 Task: Add Nubian Heritage Coconut & Papaya Lotion to the cart.
Action: Mouse moved to (783, 282)
Screenshot: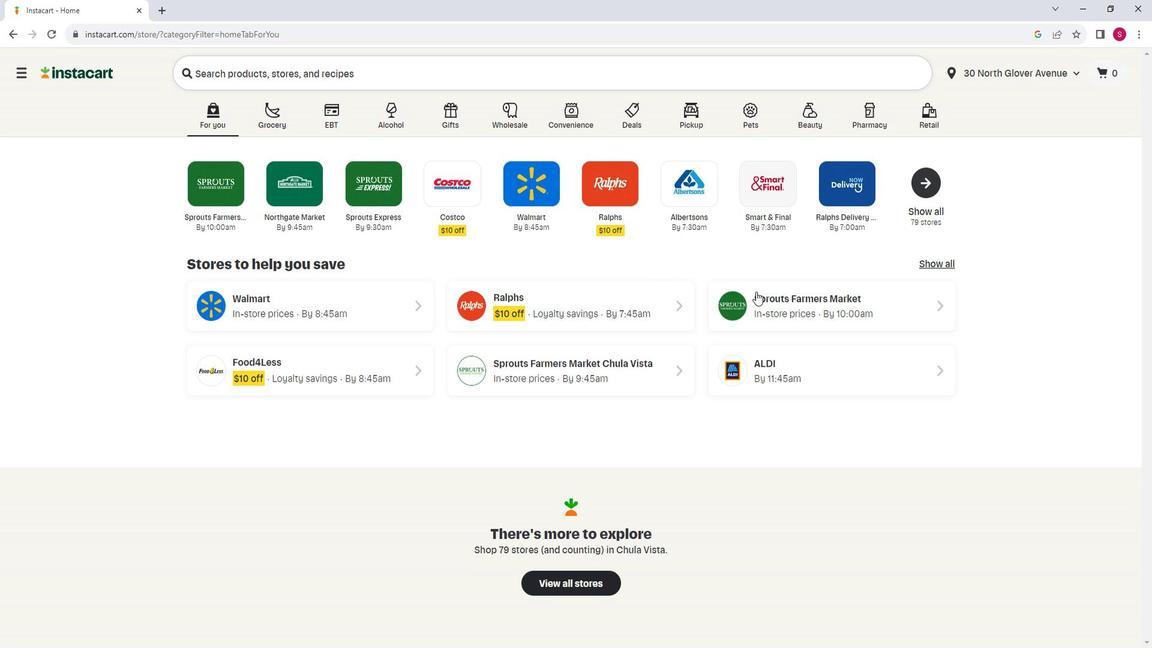 
Action: Mouse pressed left at (783, 282)
Screenshot: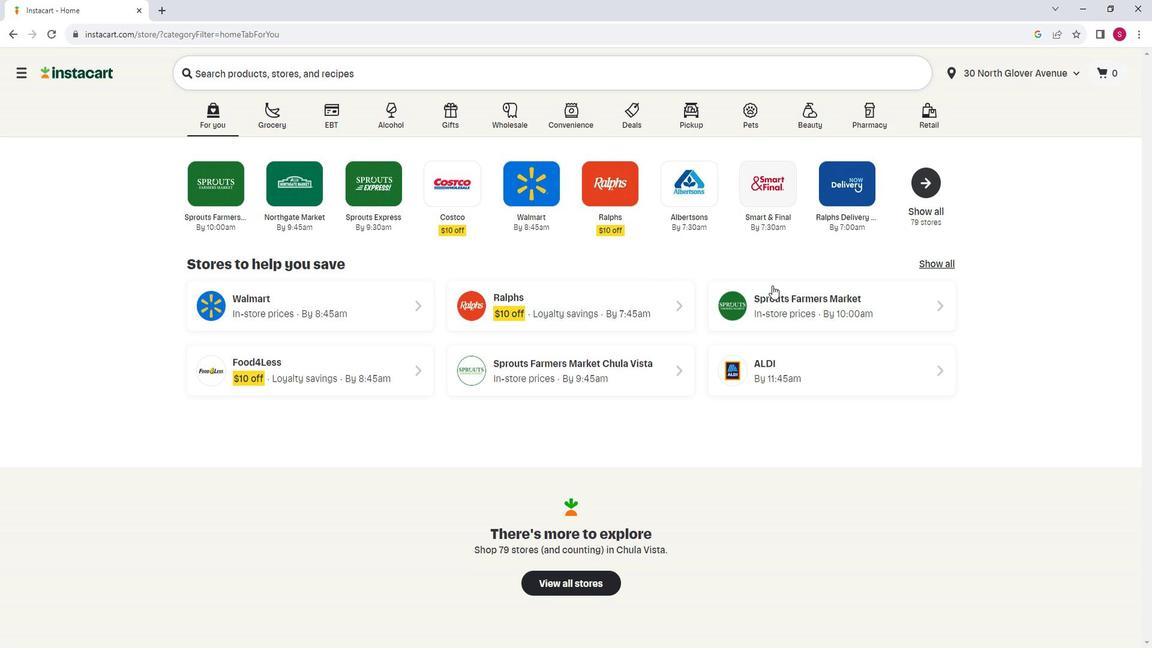 
Action: Mouse moved to (54, 407)
Screenshot: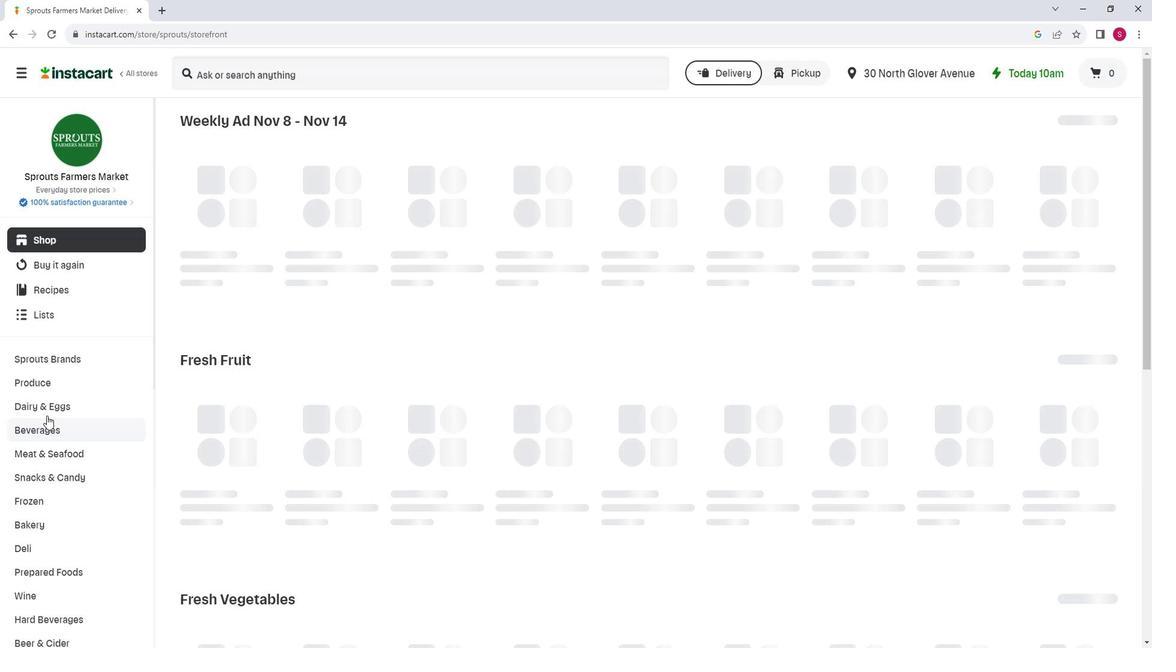 
Action: Mouse scrolled (54, 406) with delta (0, 0)
Screenshot: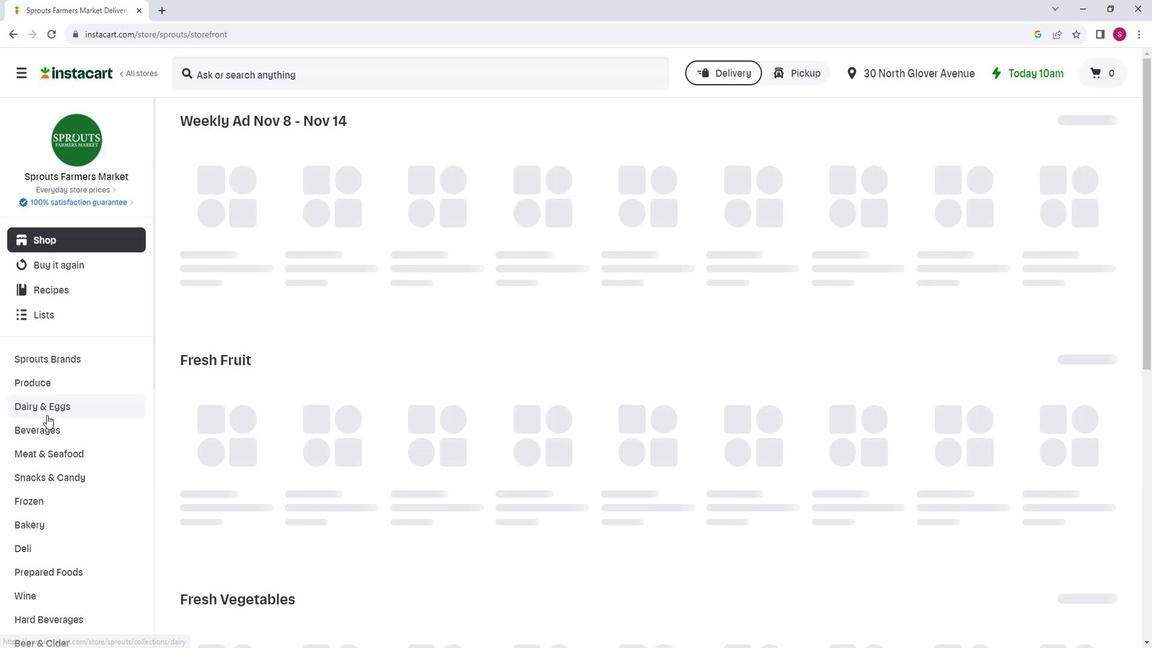 
Action: Mouse scrolled (54, 406) with delta (0, 0)
Screenshot: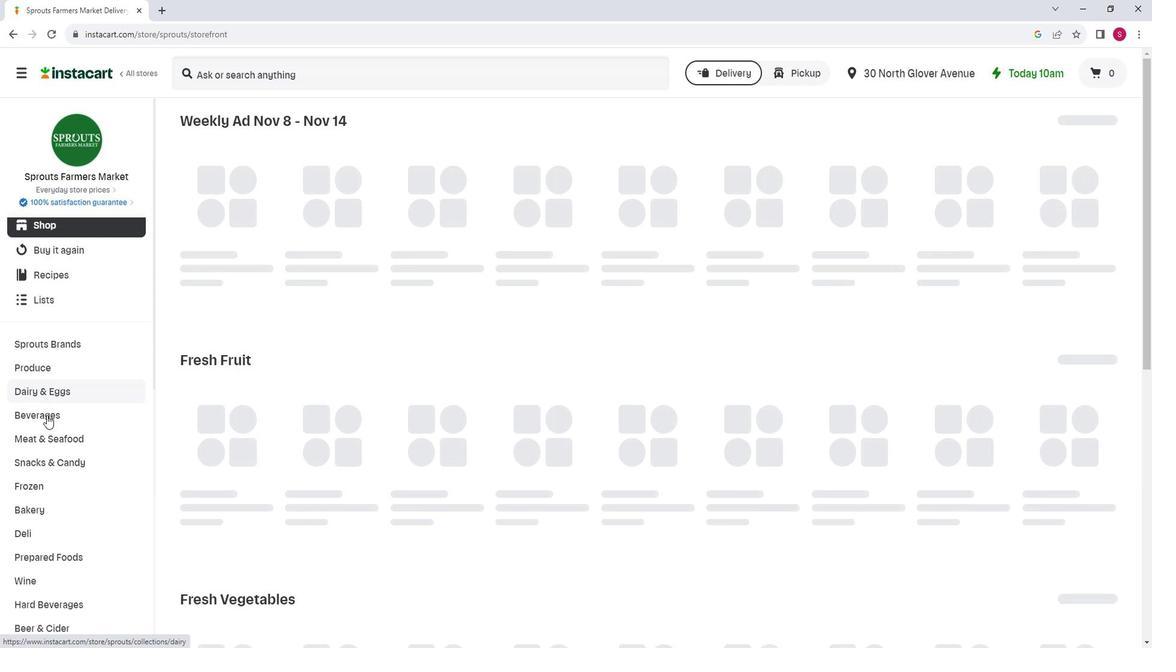
Action: Mouse scrolled (54, 406) with delta (0, 0)
Screenshot: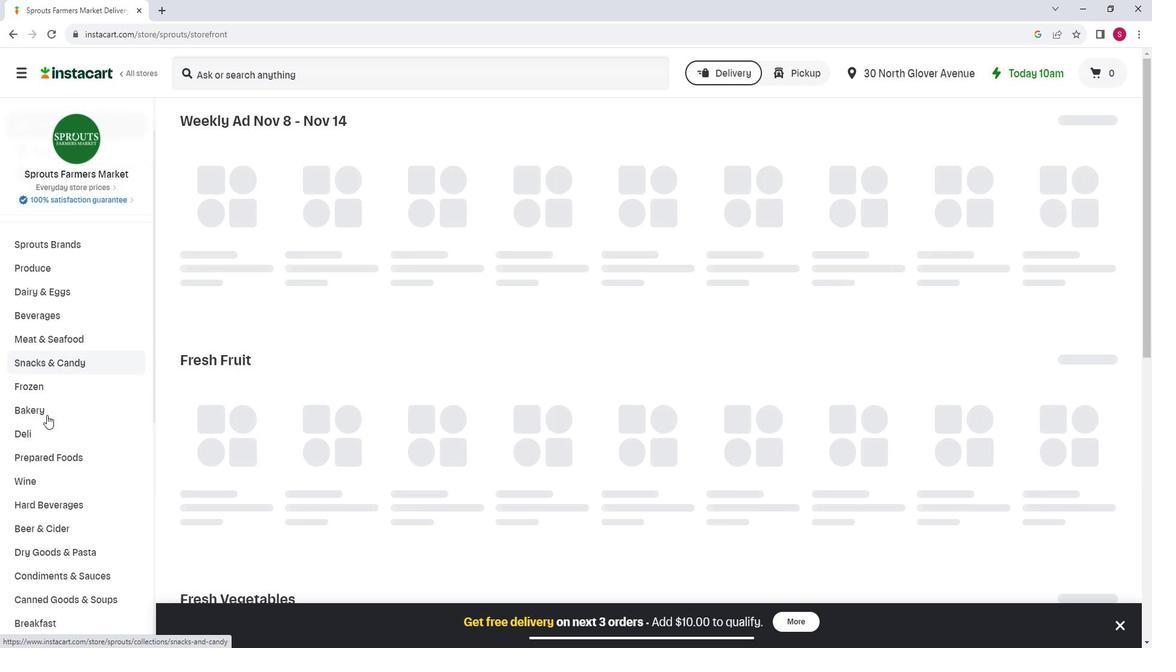 
Action: Mouse scrolled (54, 406) with delta (0, 0)
Screenshot: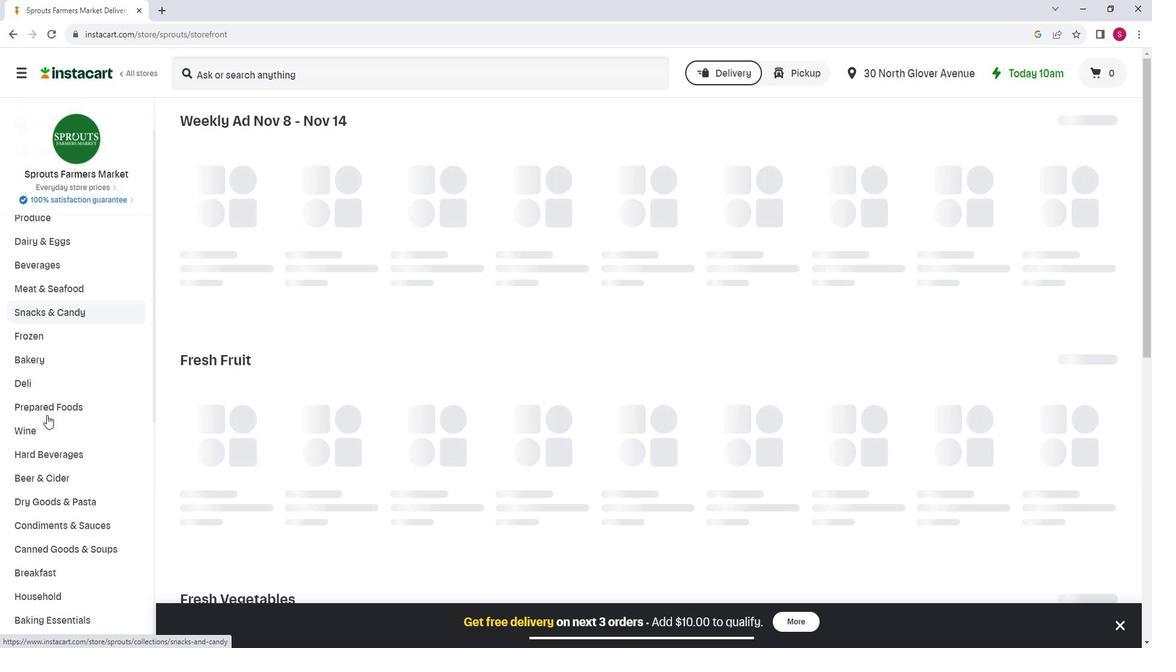 
Action: Mouse scrolled (54, 406) with delta (0, 0)
Screenshot: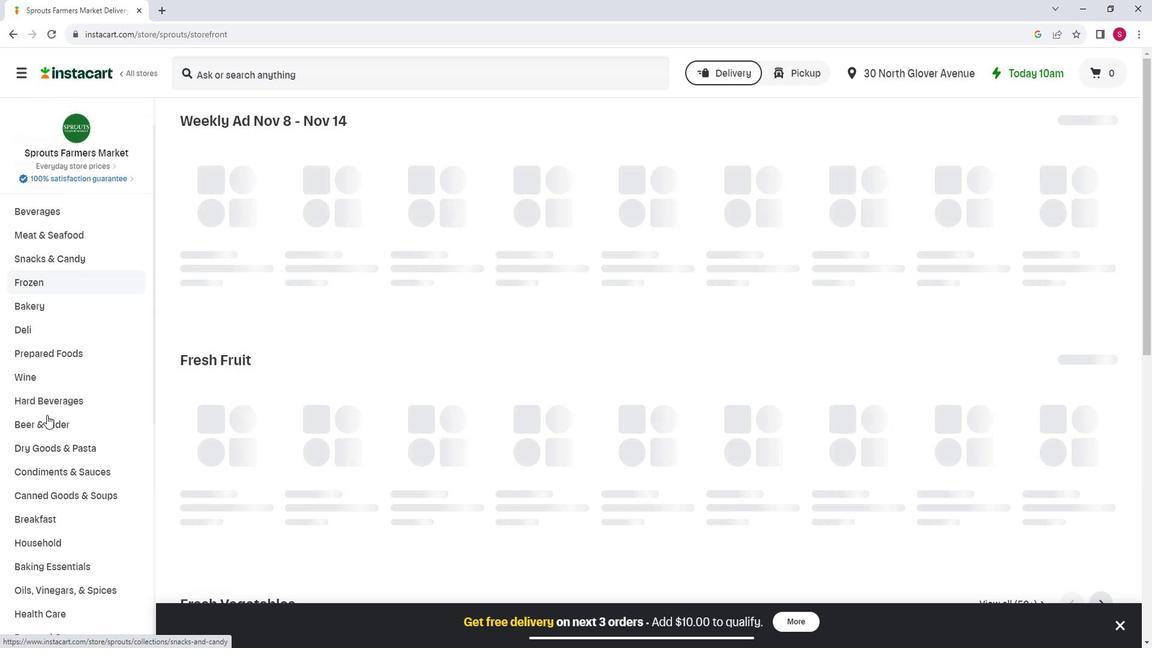 
Action: Mouse scrolled (54, 406) with delta (0, 0)
Screenshot: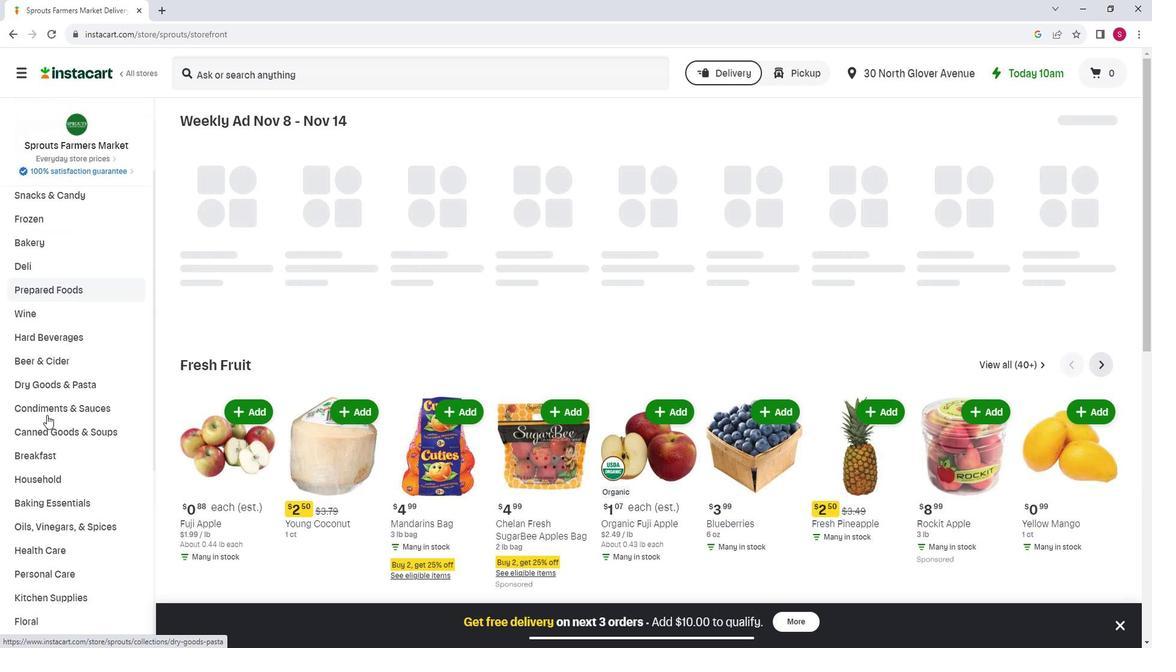 
Action: Mouse moved to (54, 407)
Screenshot: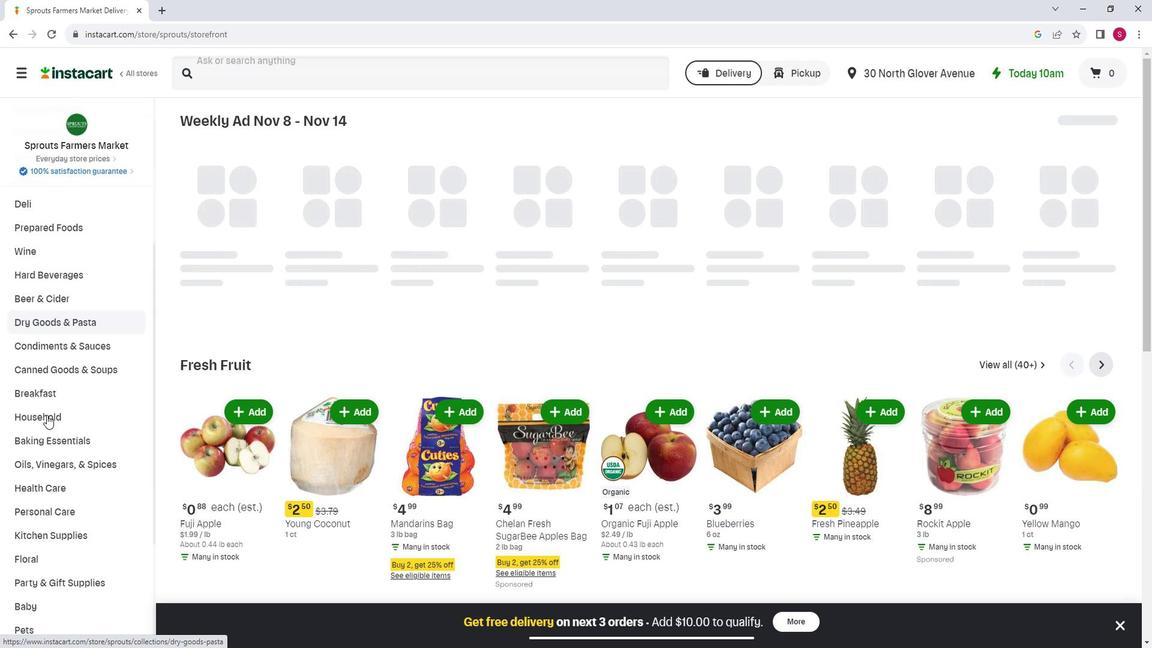 
Action: Mouse scrolled (54, 406) with delta (0, 0)
Screenshot: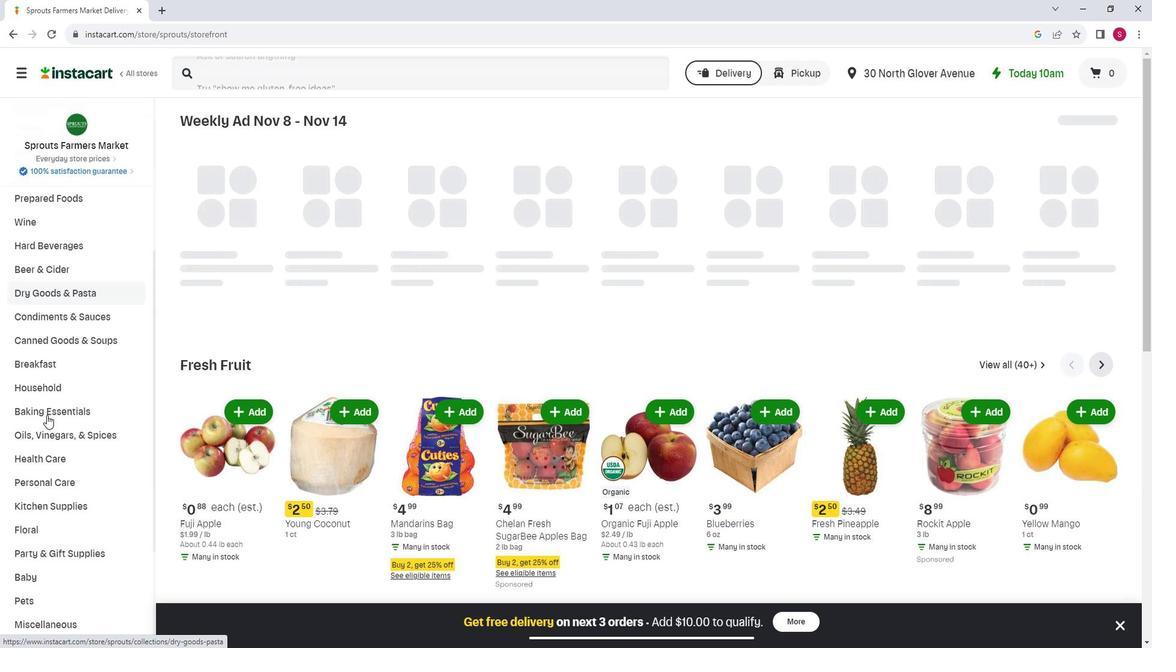 
Action: Mouse moved to (56, 415)
Screenshot: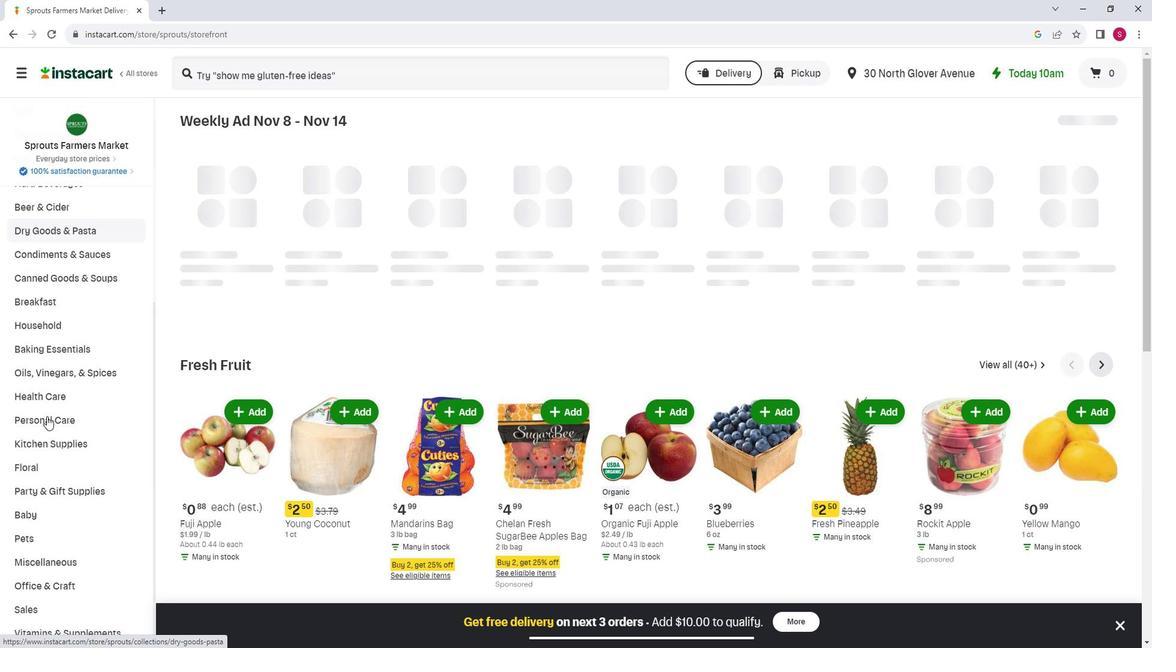 
Action: Mouse pressed left at (56, 415)
Screenshot: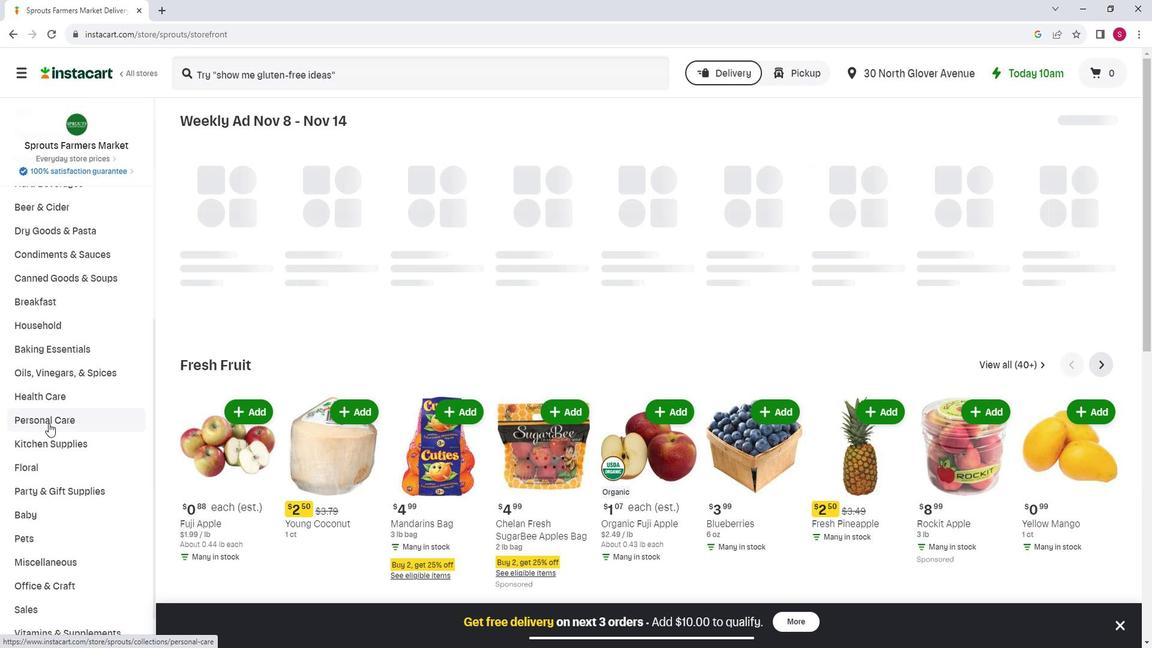 
Action: Mouse moved to (302, 158)
Screenshot: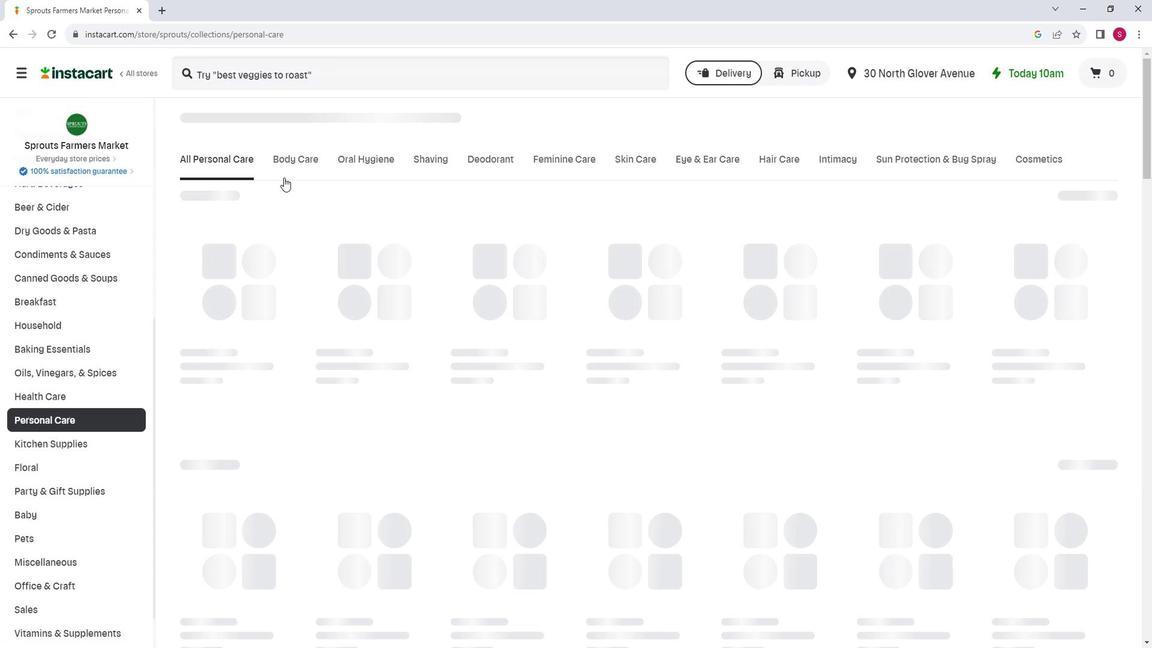 
Action: Mouse pressed left at (302, 158)
Screenshot: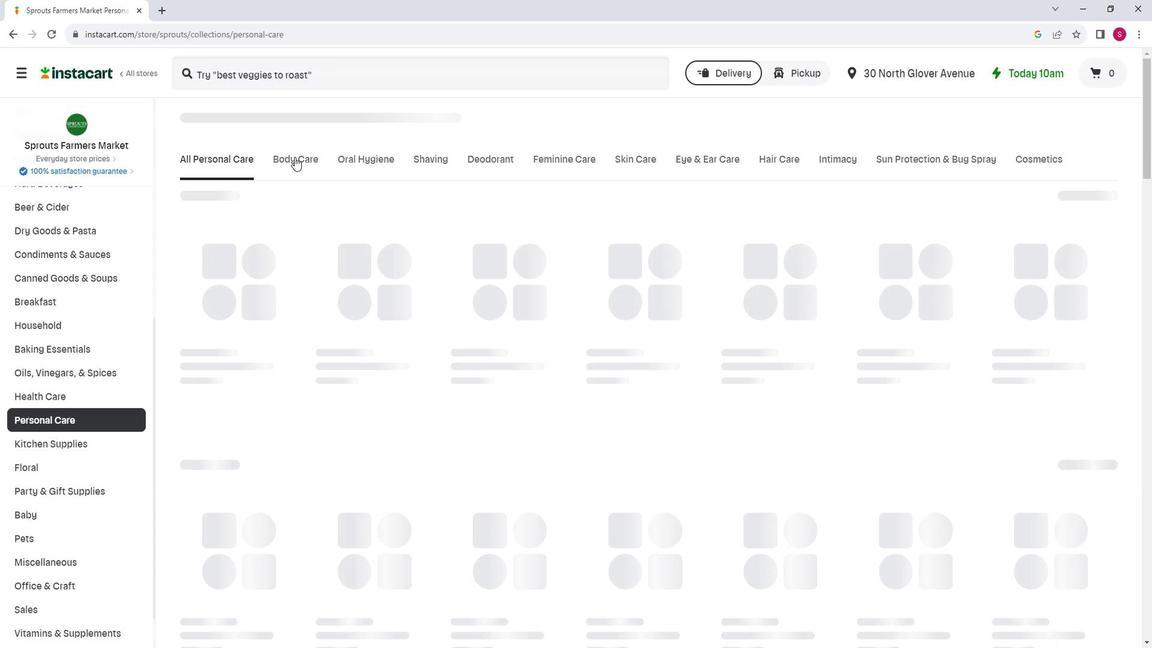 
Action: Mouse moved to (480, 200)
Screenshot: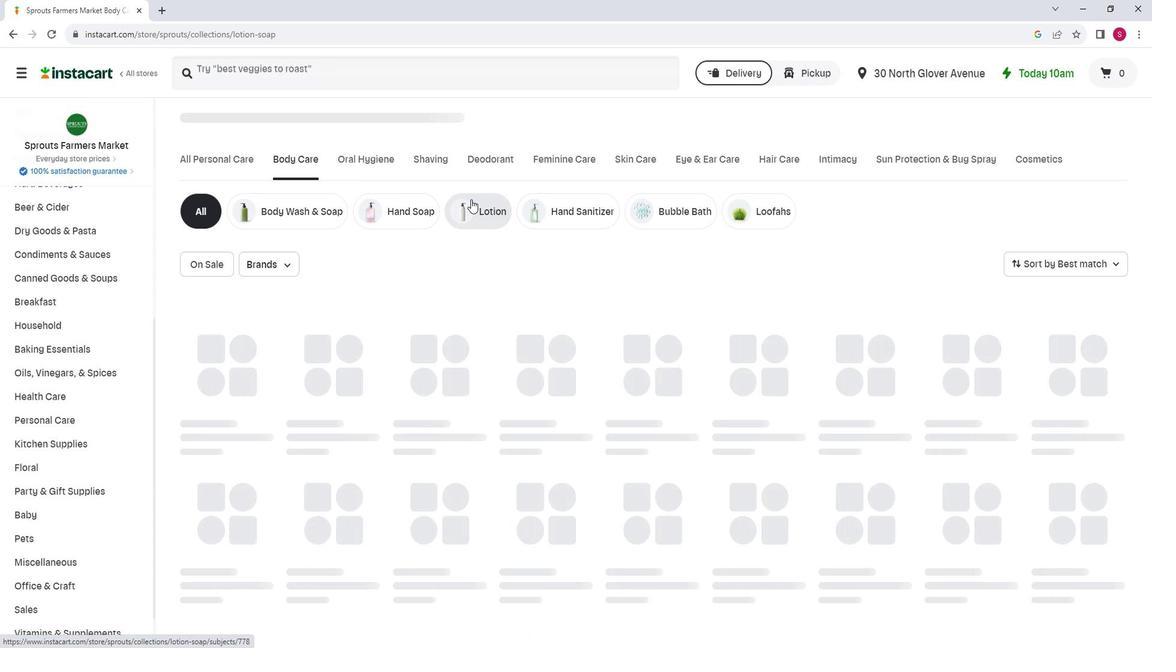 
Action: Mouse pressed left at (480, 200)
Screenshot: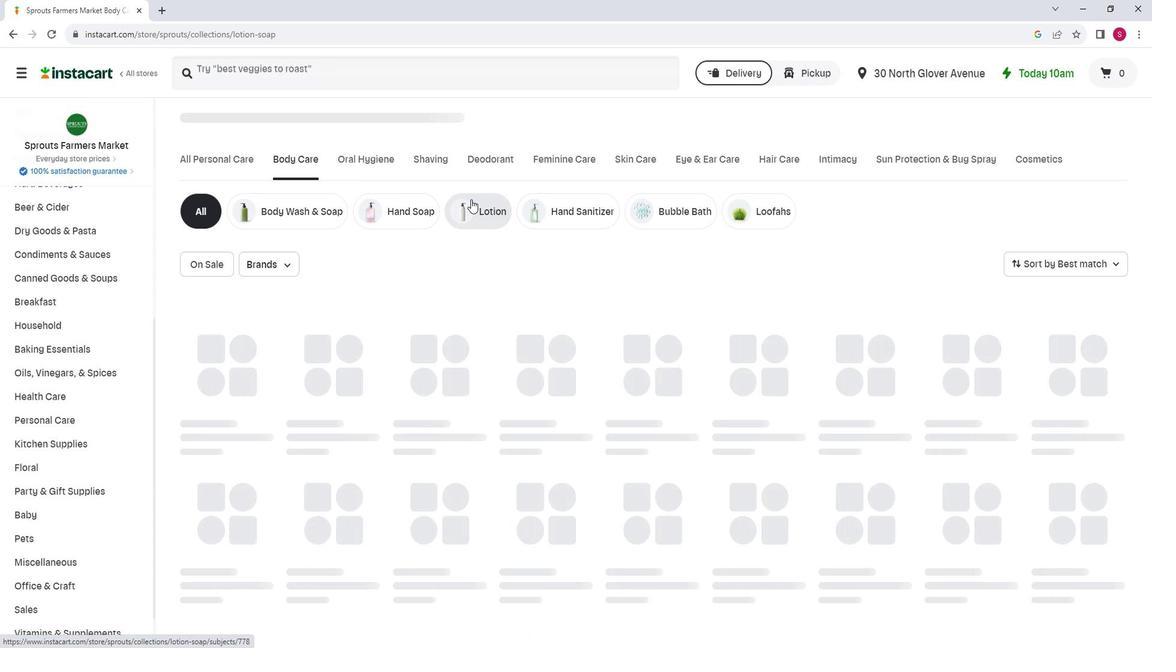 
Action: Mouse moved to (394, 78)
Screenshot: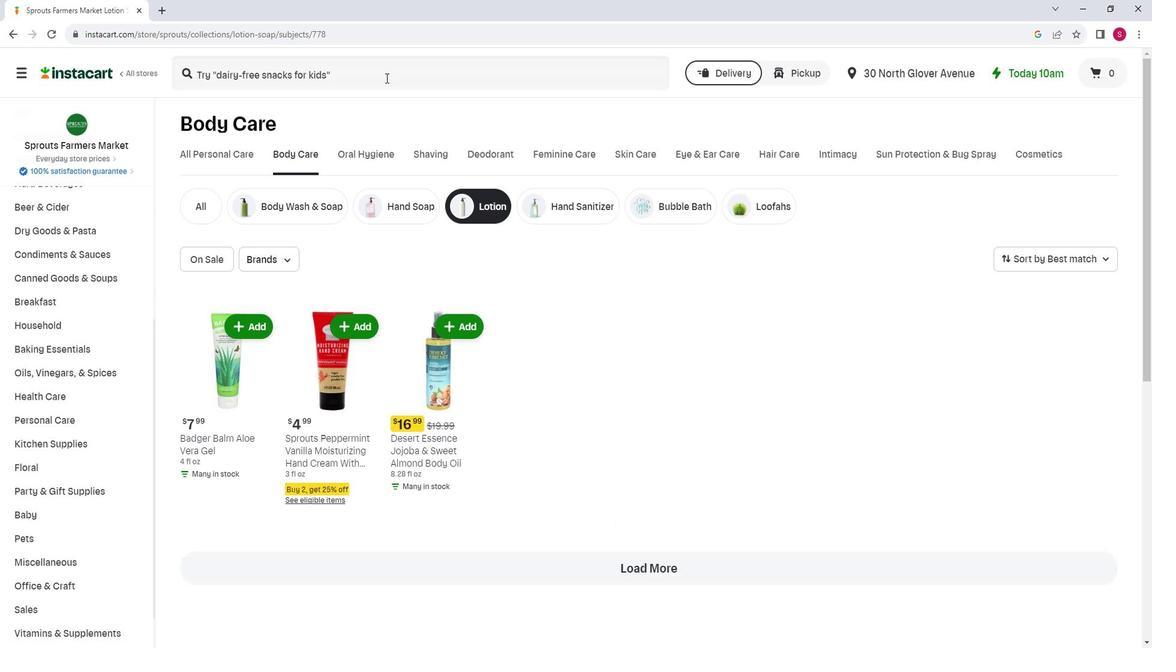 
Action: Mouse pressed left at (394, 78)
Screenshot: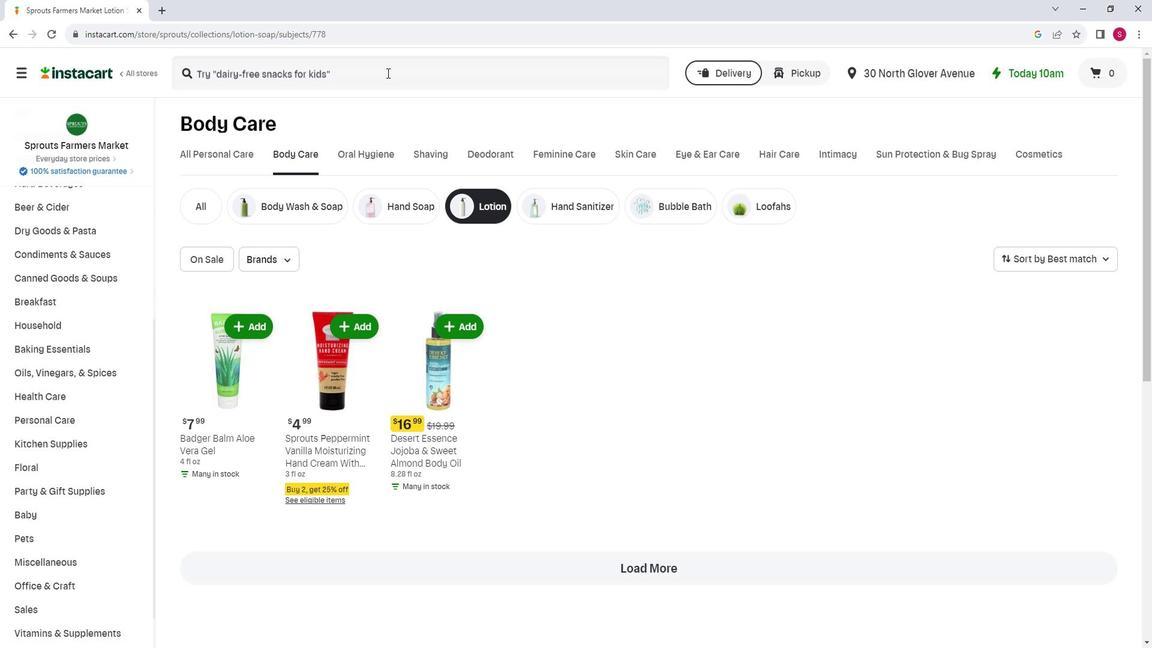 
Action: Mouse moved to (386, 77)
Screenshot: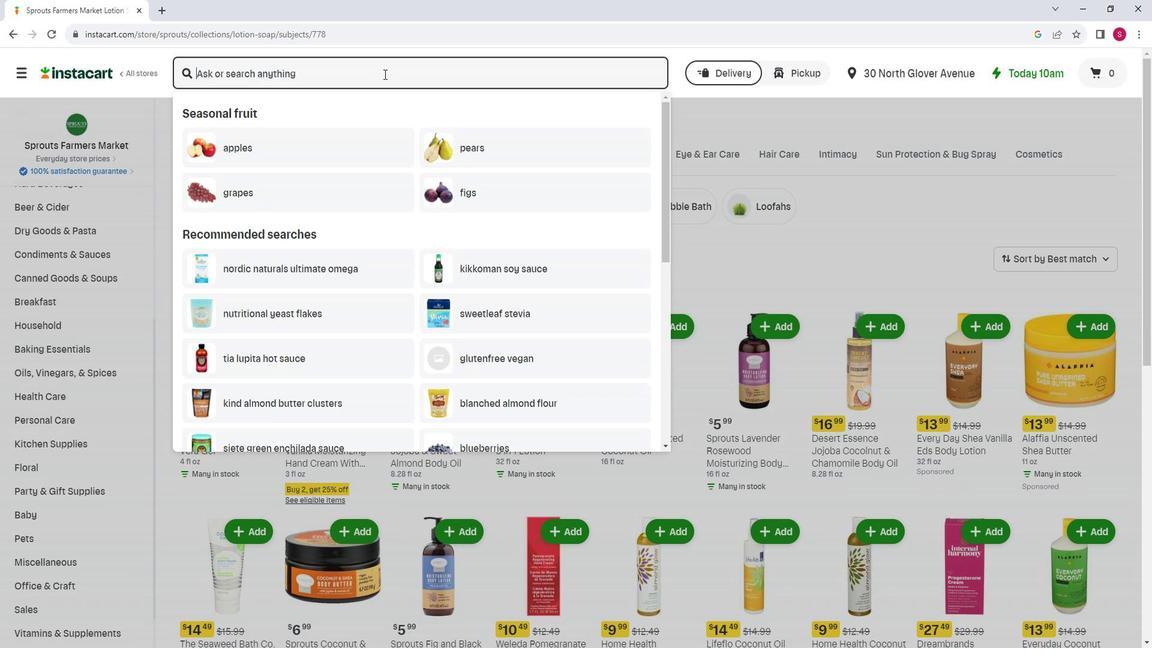 
Action: Key pressed <Key.shift>
Screenshot: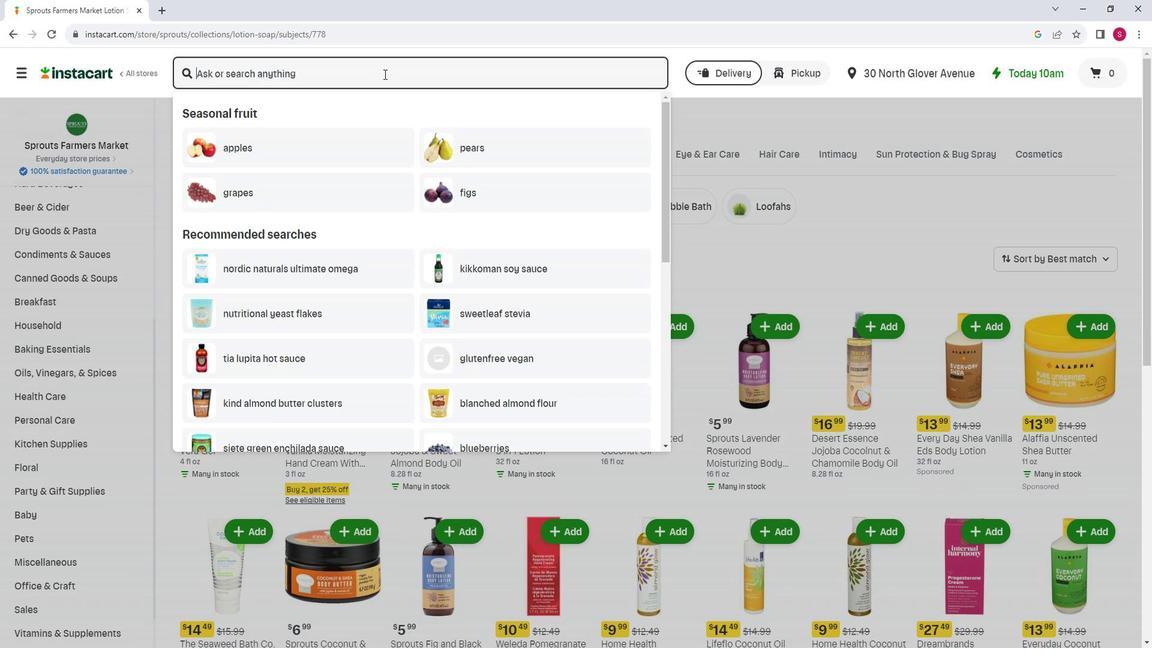 
Action: Mouse moved to (385, 76)
Screenshot: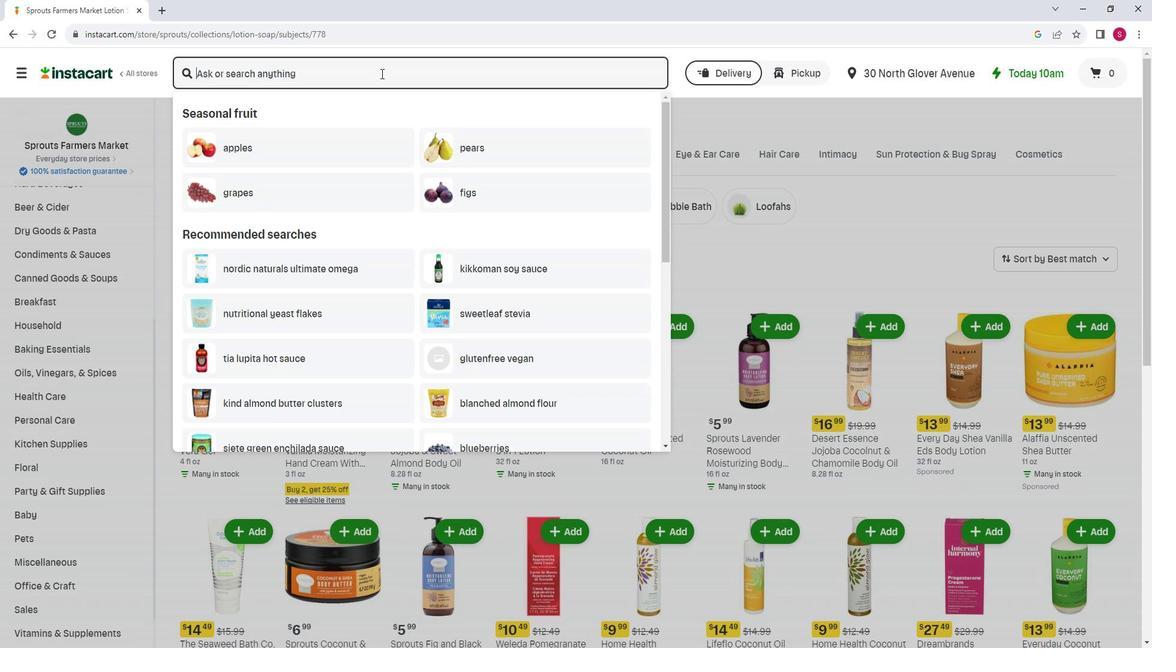 
Action: Key pressed Nubian<Key.space><Key.shift>Heritage<Key.space><Key.shift>Coc
Screenshot: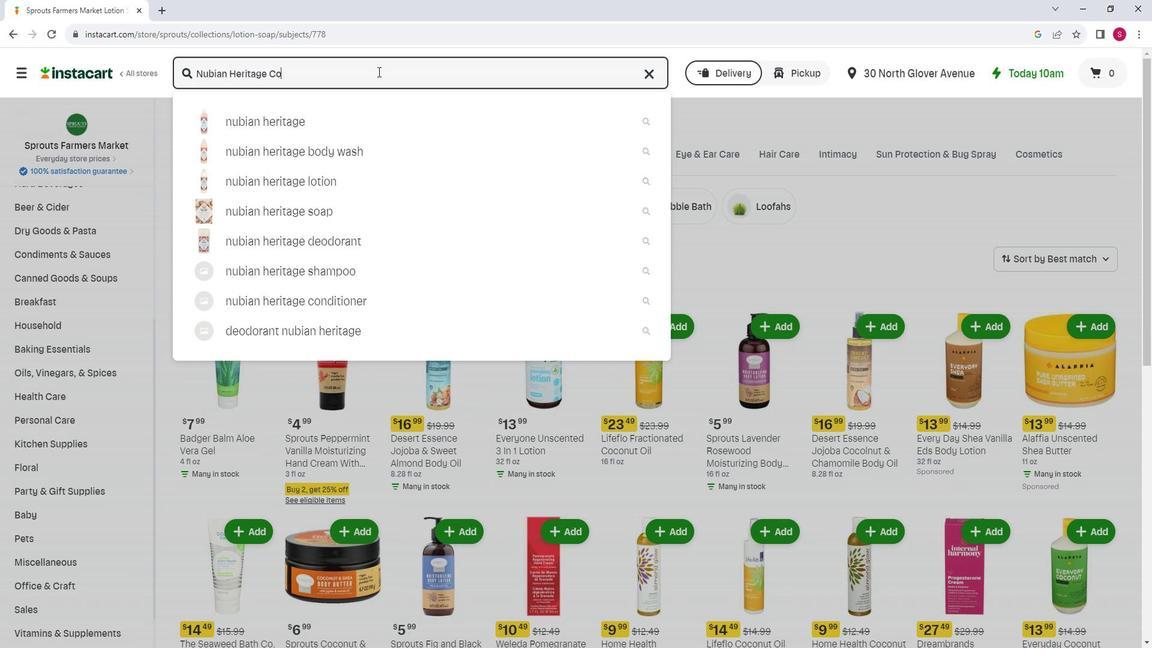 
Action: Mouse moved to (382, 74)
Screenshot: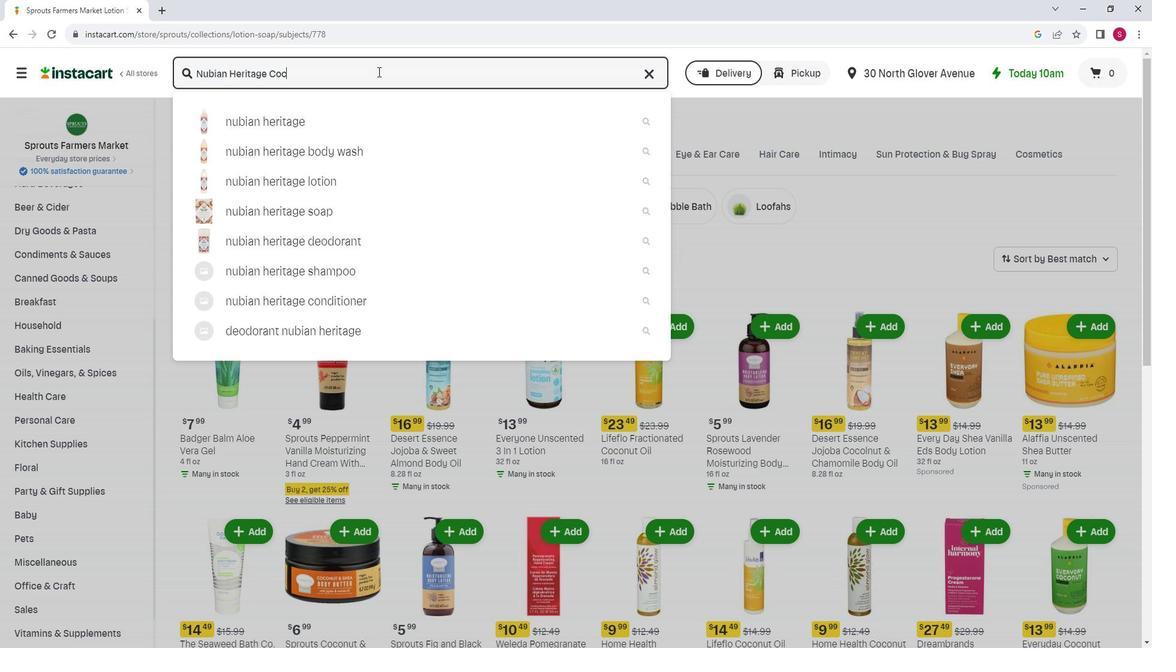 
Action: Key pressed onu
Screenshot: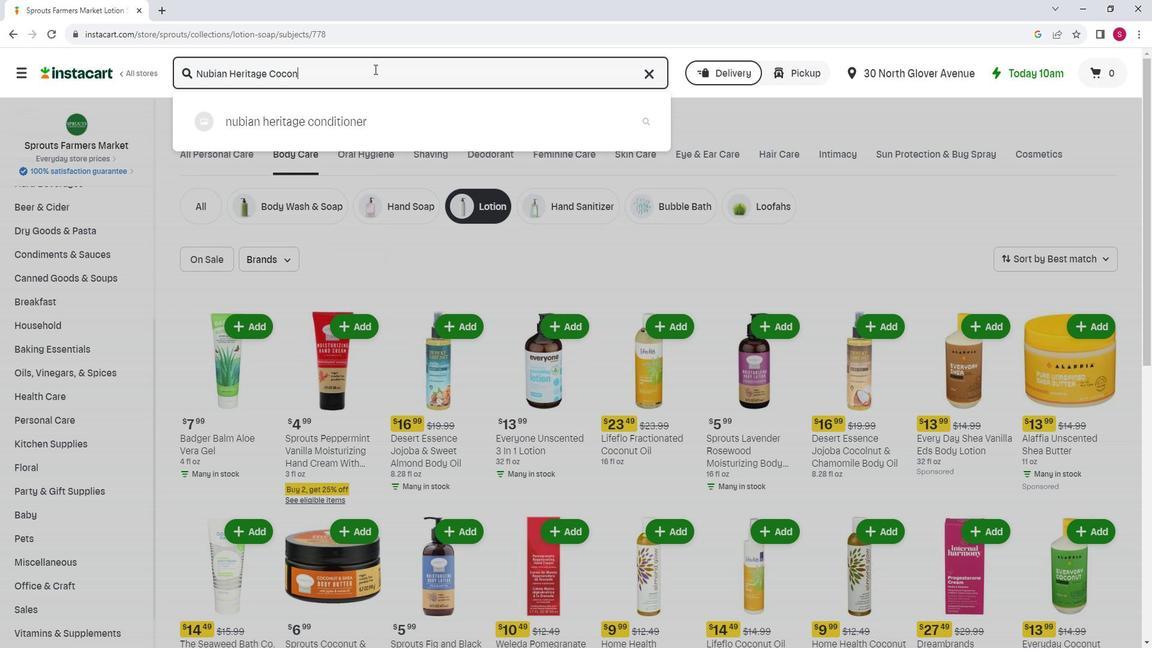 
Action: Mouse moved to (382, 74)
Screenshot: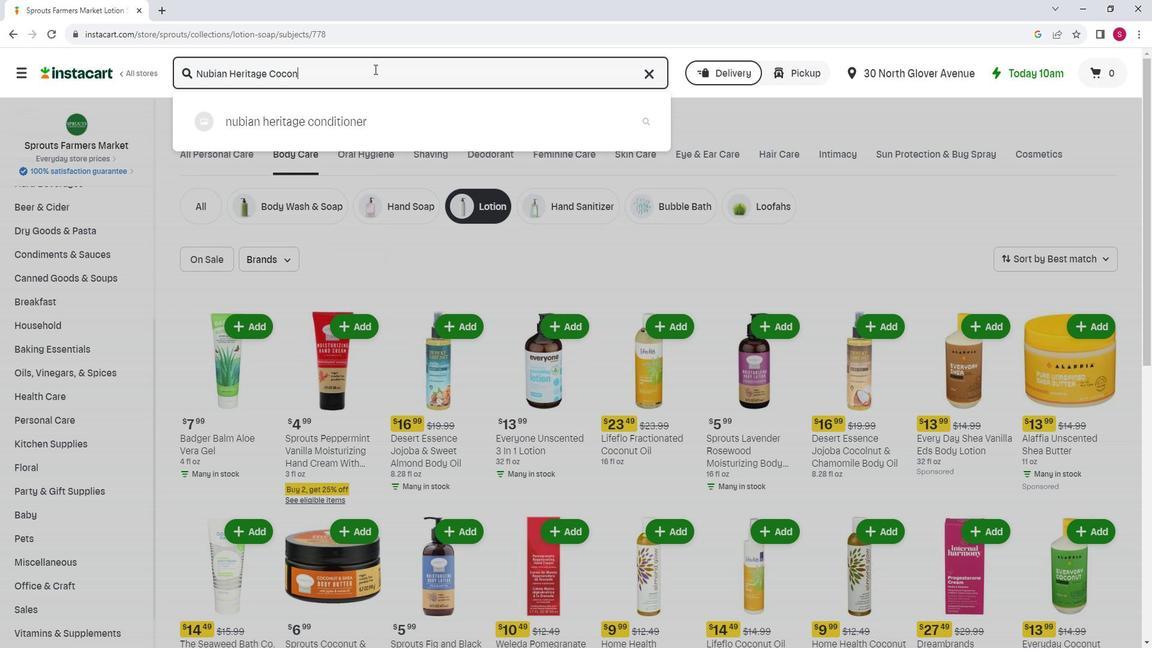 
Action: Key pressed t<Key.space><Key.shift><Key.shift><Key.shift><Key.shift>&<Key.space><Key.shift><Key.shift><Key.shift>O<Key.backspace><Key.shift>Papaya<Key.space><Key.shift>Lo
Screenshot: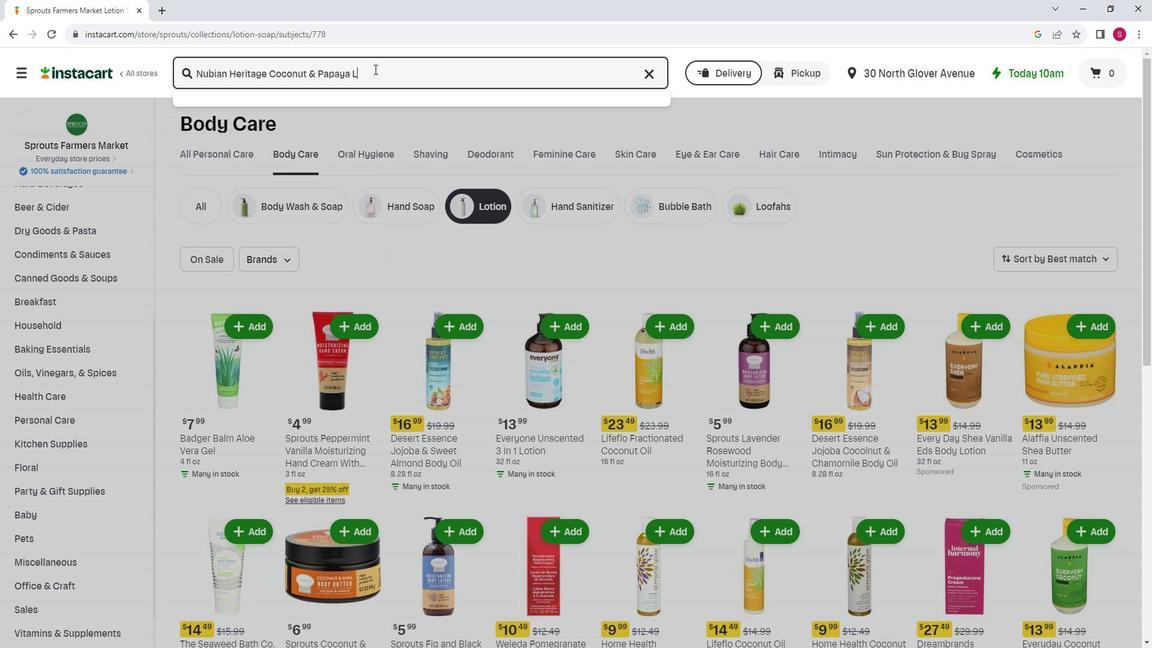 
Action: Mouse moved to (379, 72)
Screenshot: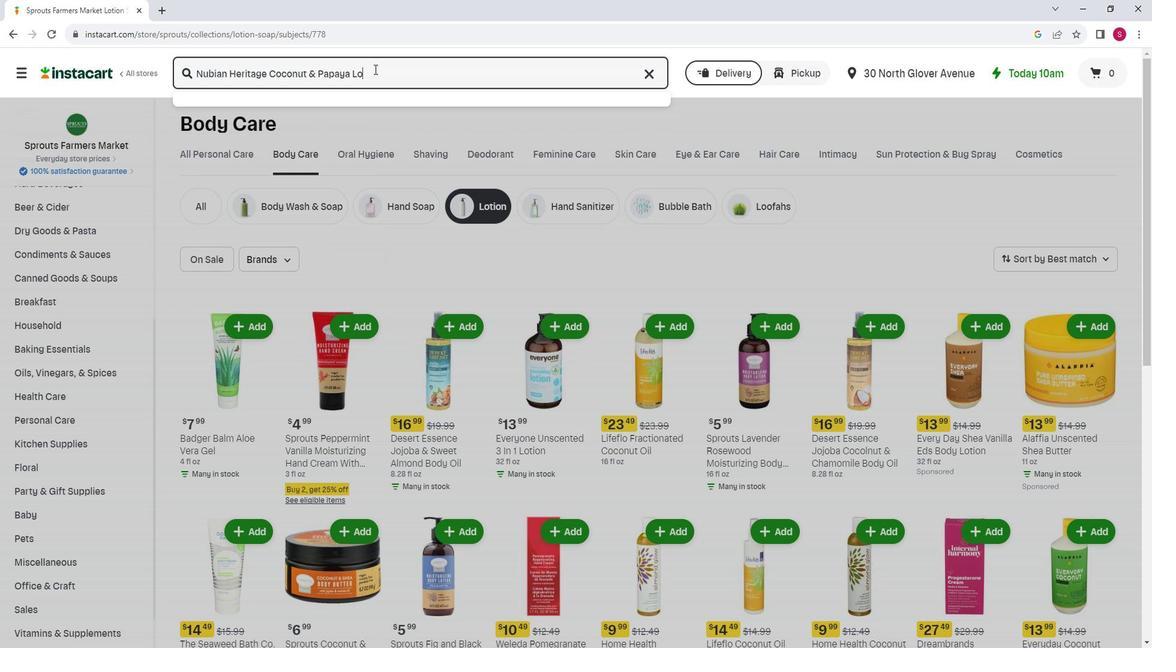 
Action: Key pressed t
Screenshot: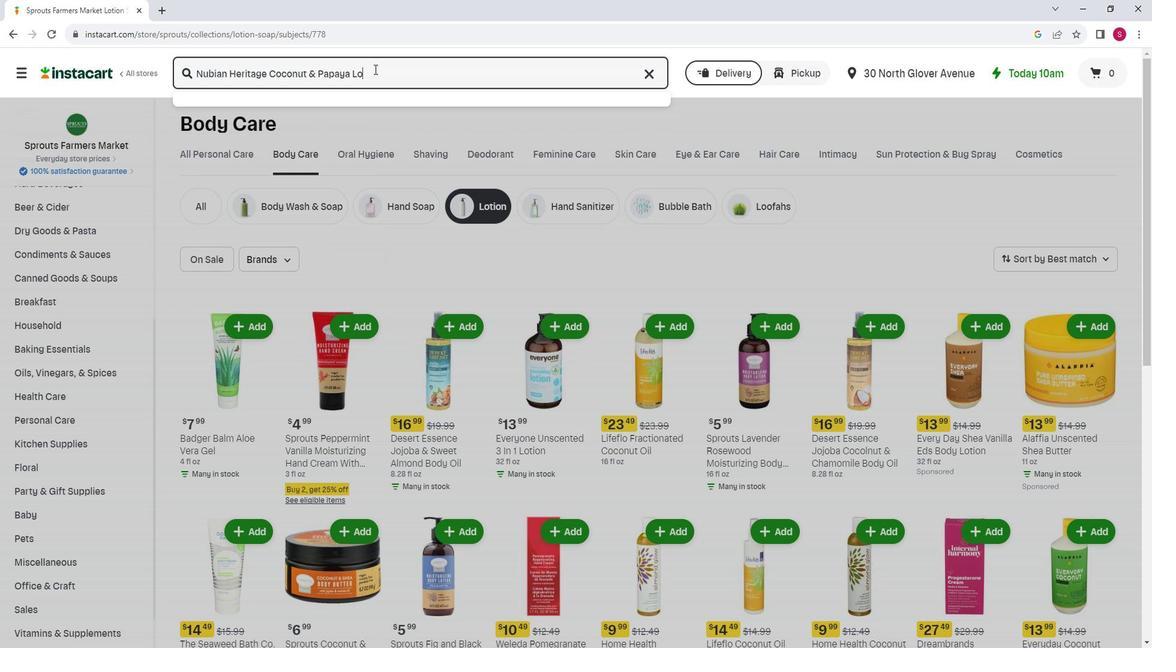
Action: Mouse moved to (378, 71)
Screenshot: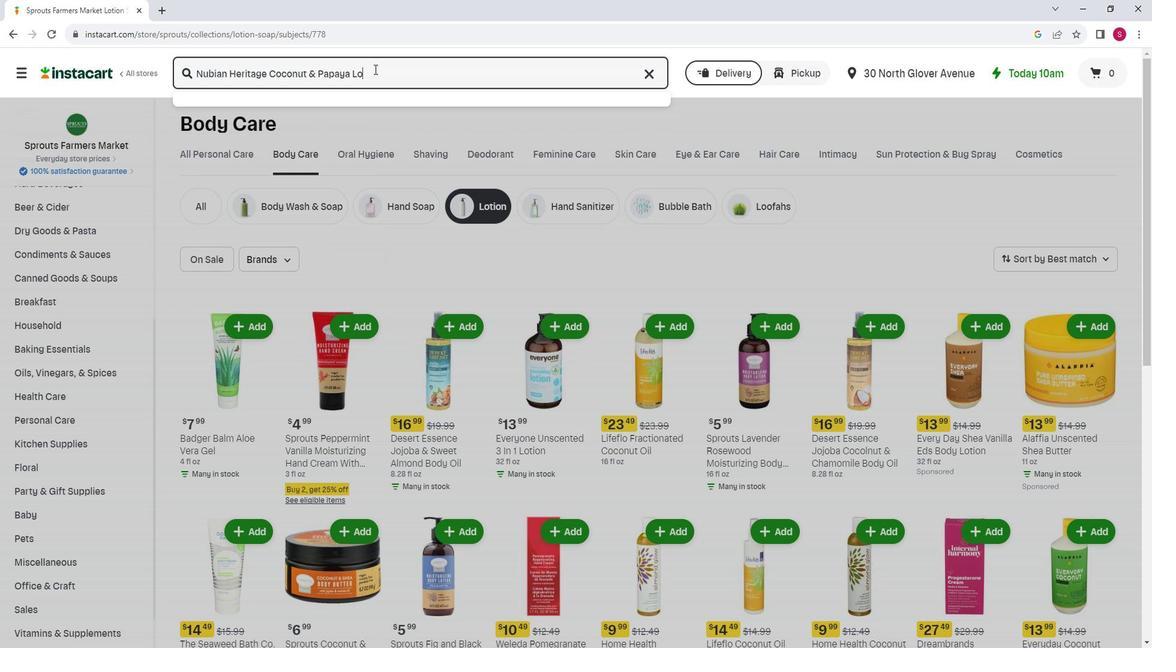 
Action: Key pressed io<Key.space>n<Key.backspace><Key.backspace>n<Key.space><Key.enter>
Screenshot: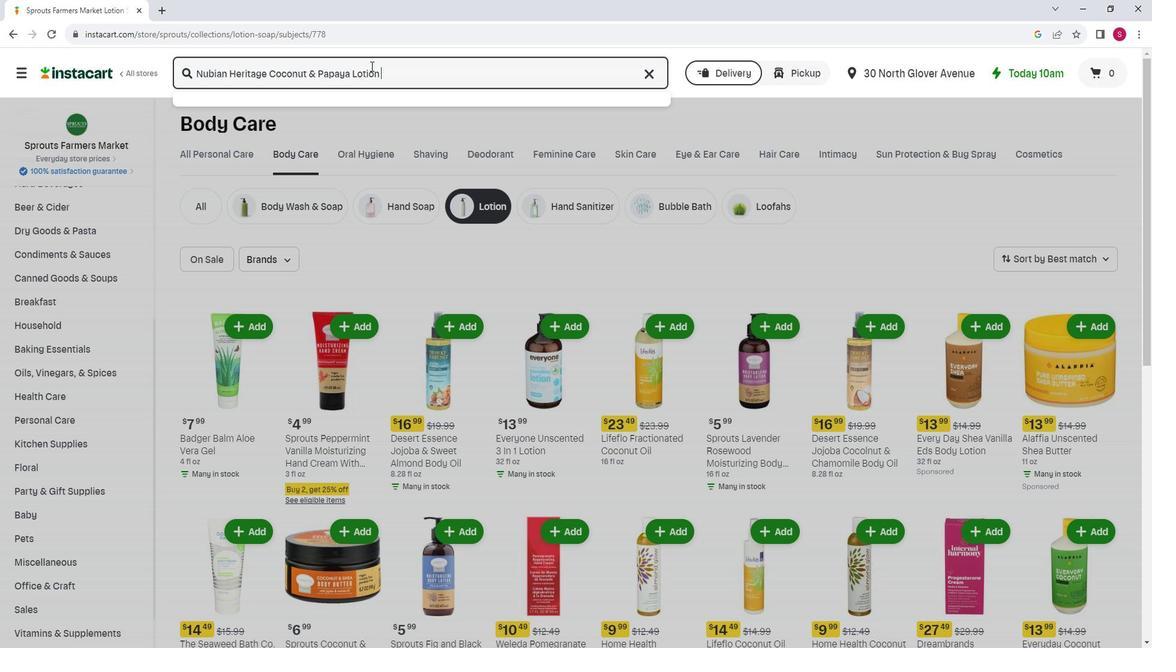 
Action: Mouse moved to (167, 199)
Screenshot: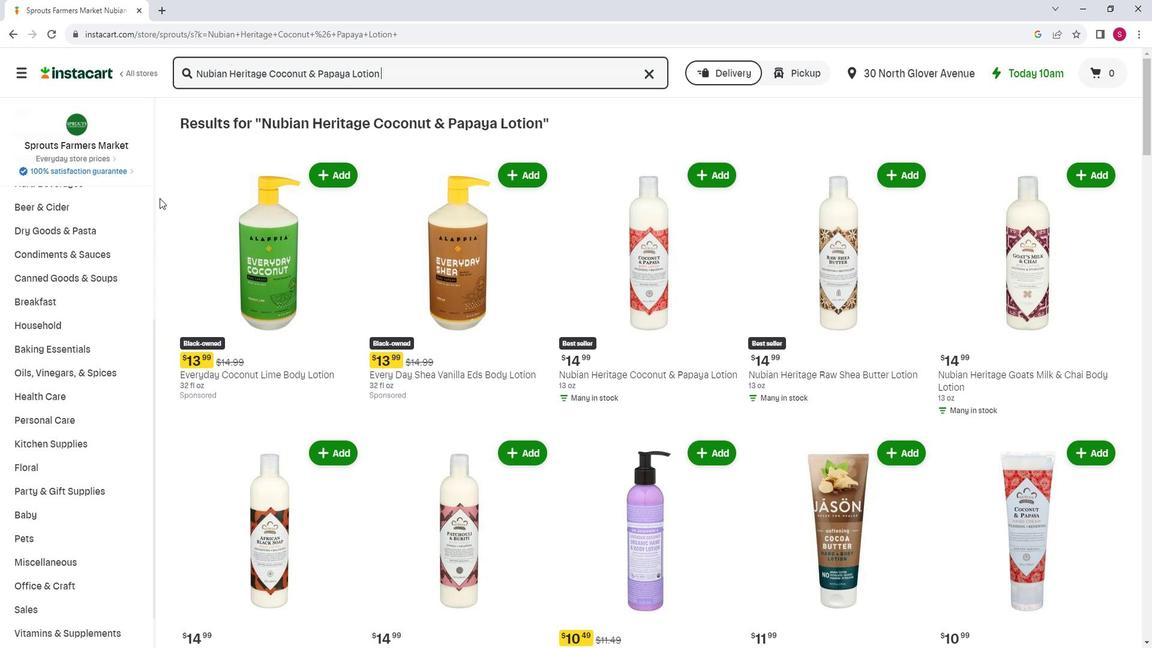 
Action: Mouse scrolled (167, 198) with delta (0, 0)
Screenshot: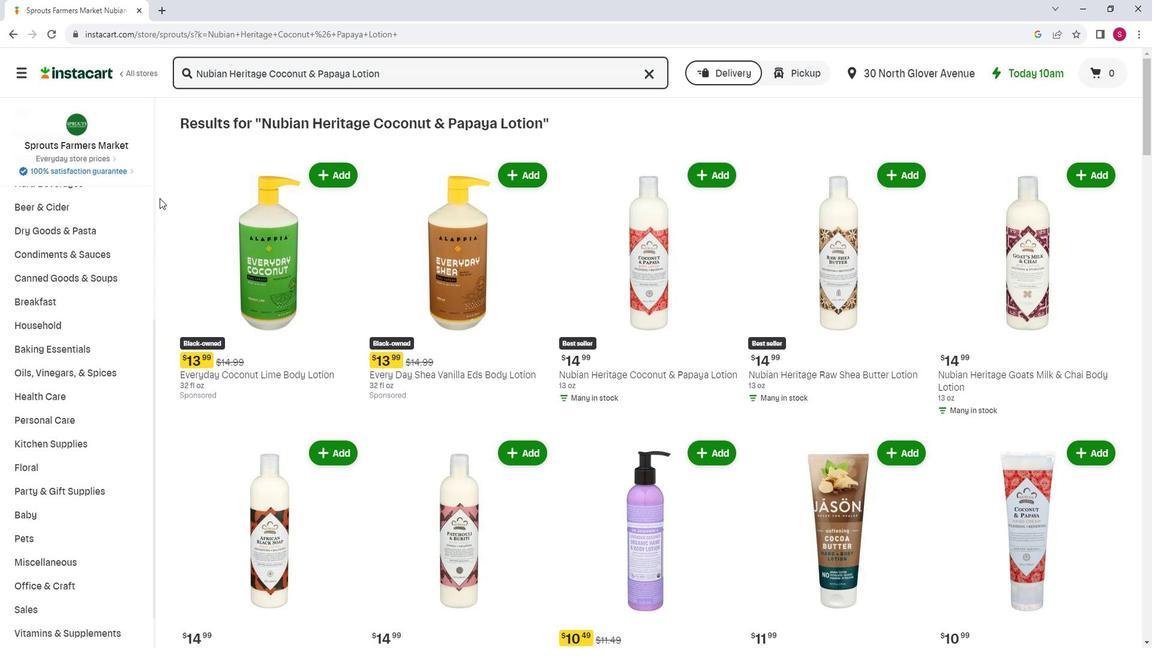 
Action: Mouse moved to (184, 198)
Screenshot: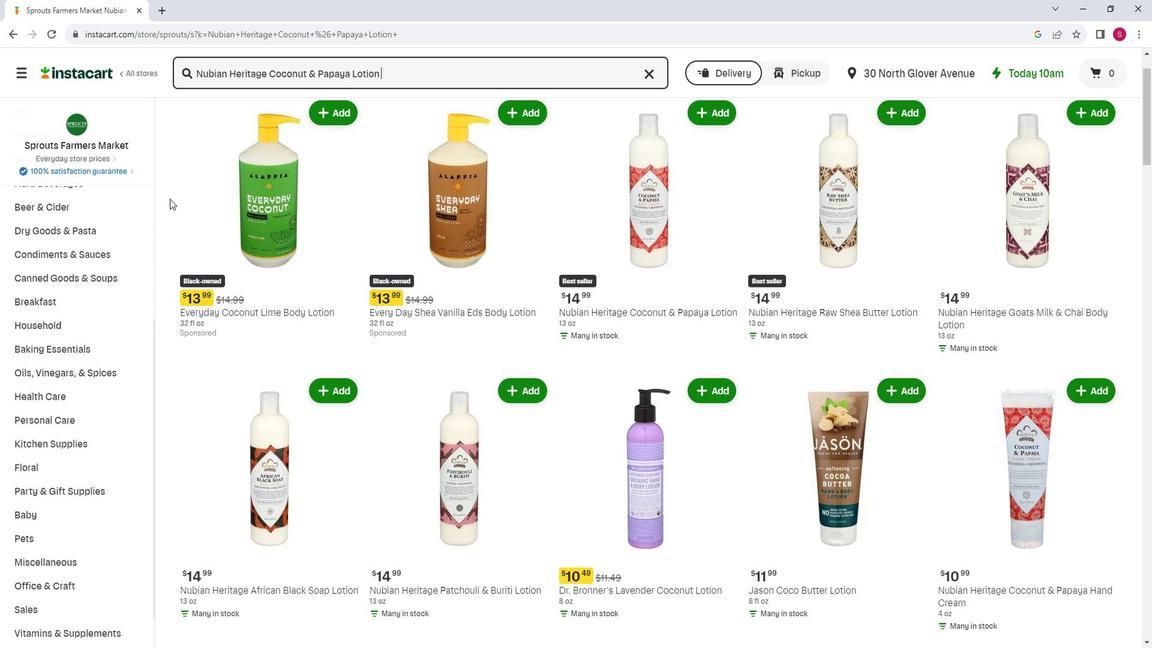 
Action: Mouse scrolled (184, 199) with delta (0, 0)
Screenshot: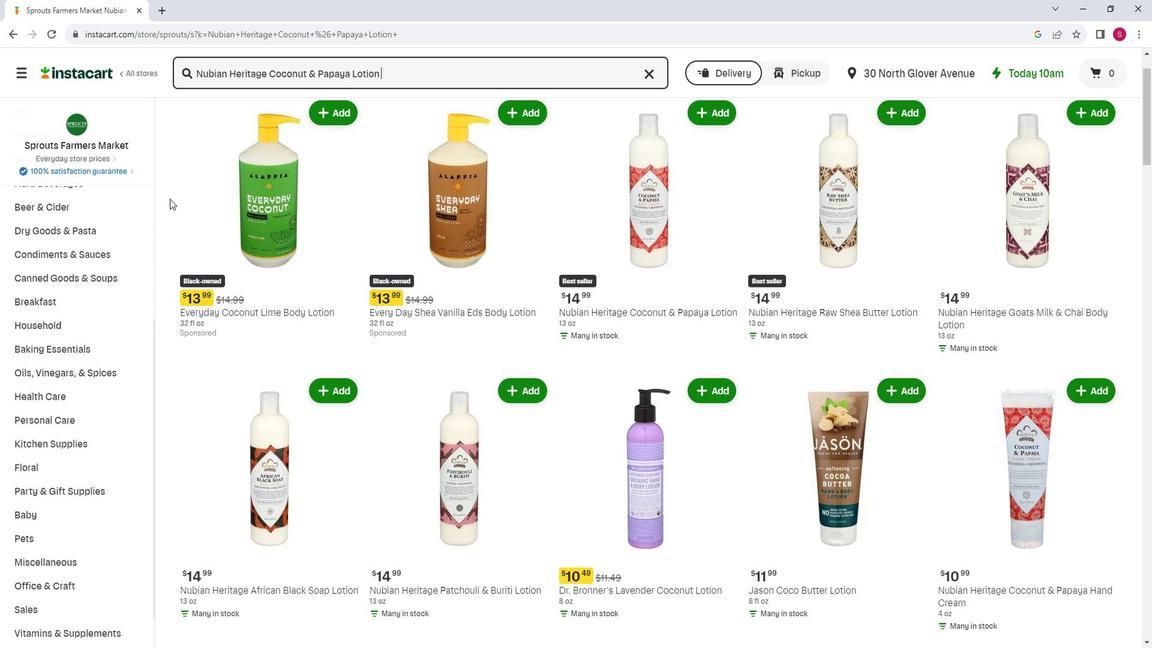 
Action: Mouse moved to (709, 184)
Screenshot: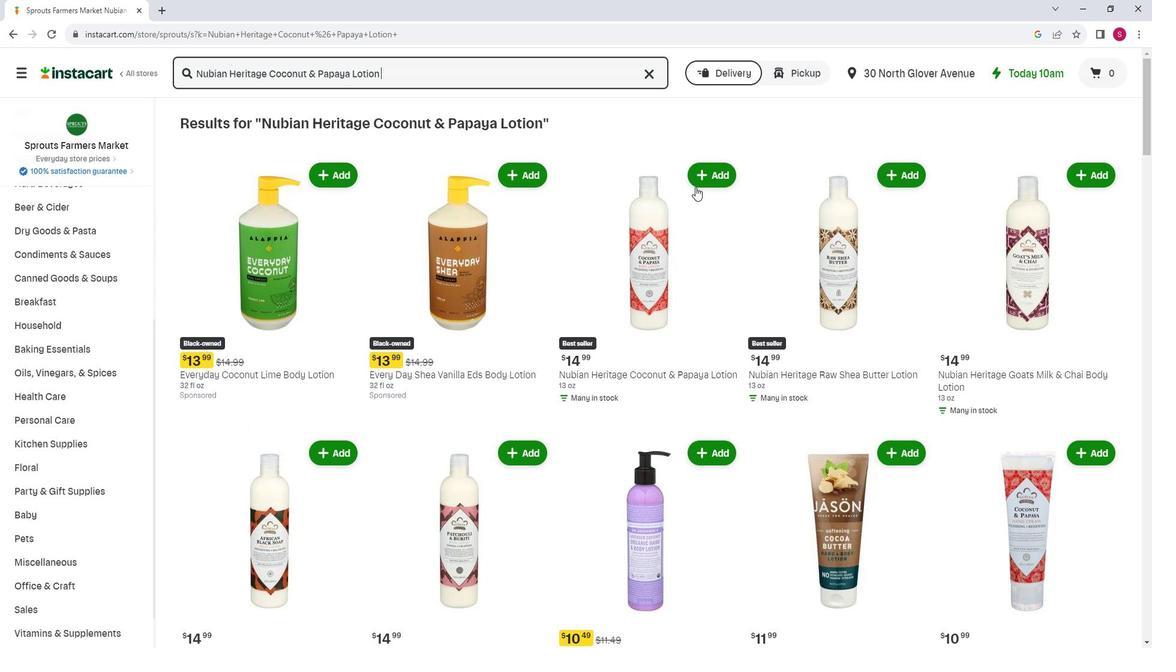 
Action: Mouse pressed left at (709, 184)
Screenshot: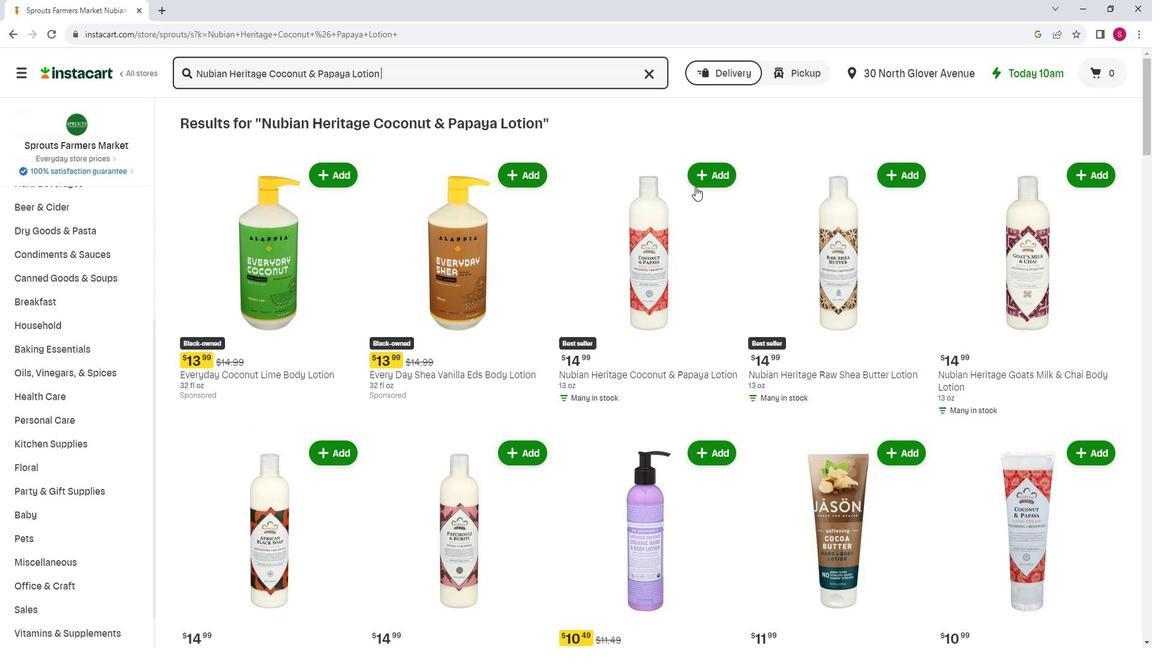 
Action: Mouse moved to (744, 154)
Screenshot: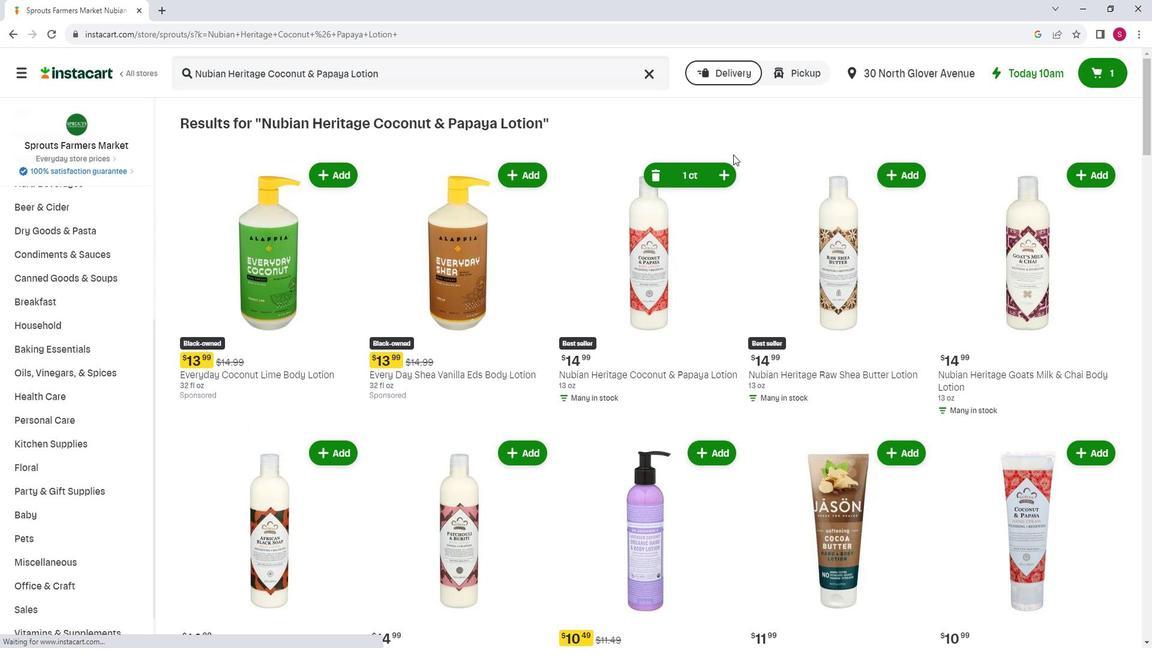 
